 Task: Create New Customer with Customer Name: Bar Louie, Billing Address Line1: 1405 Camden Street, Billing Address Line2:  Reno, Billing Address Line3:  Nevada 89501
Action: Mouse moved to (149, 24)
Screenshot: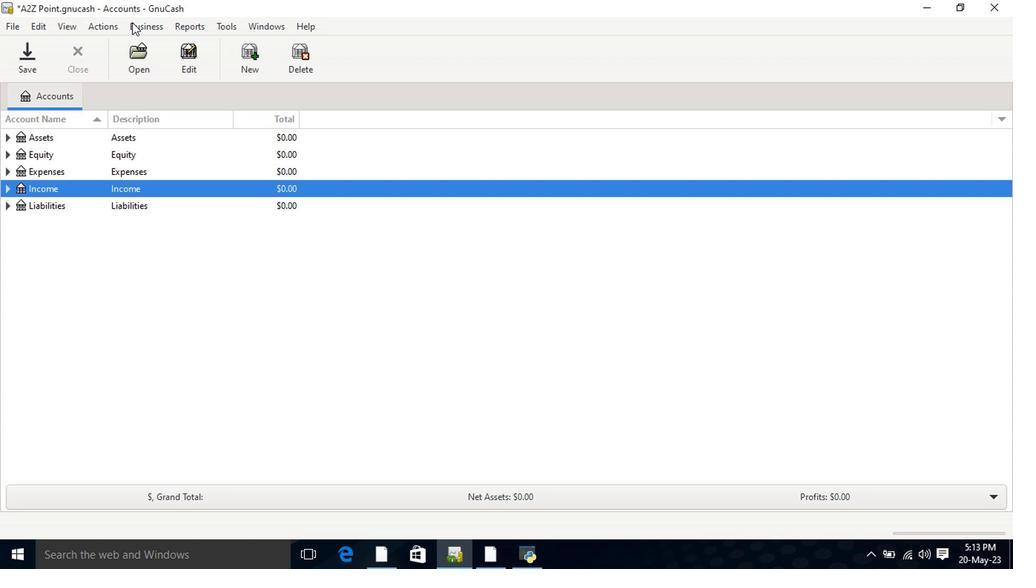 
Action: Mouse pressed left at (149, 24)
Screenshot: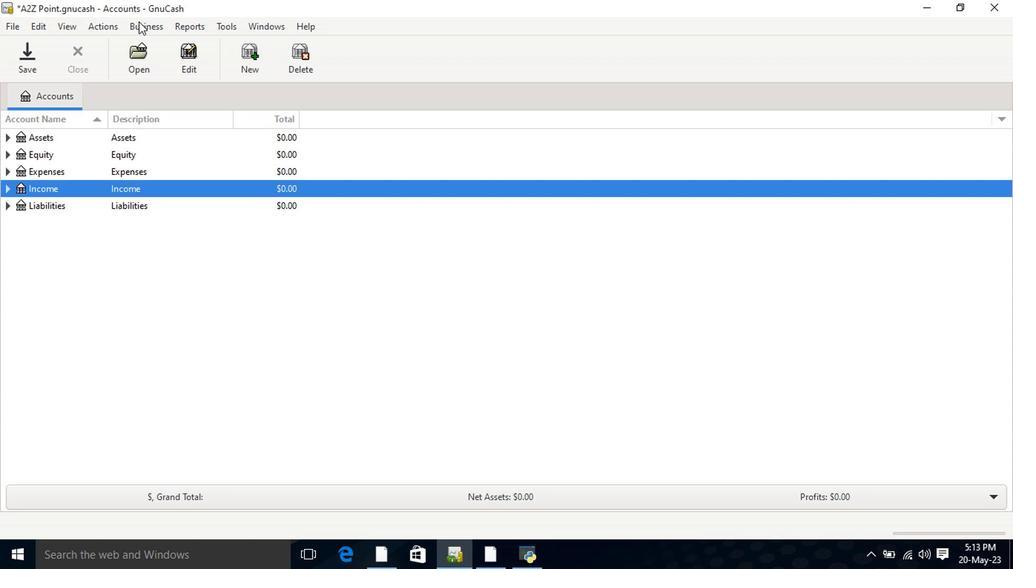 
Action: Mouse moved to (163, 46)
Screenshot: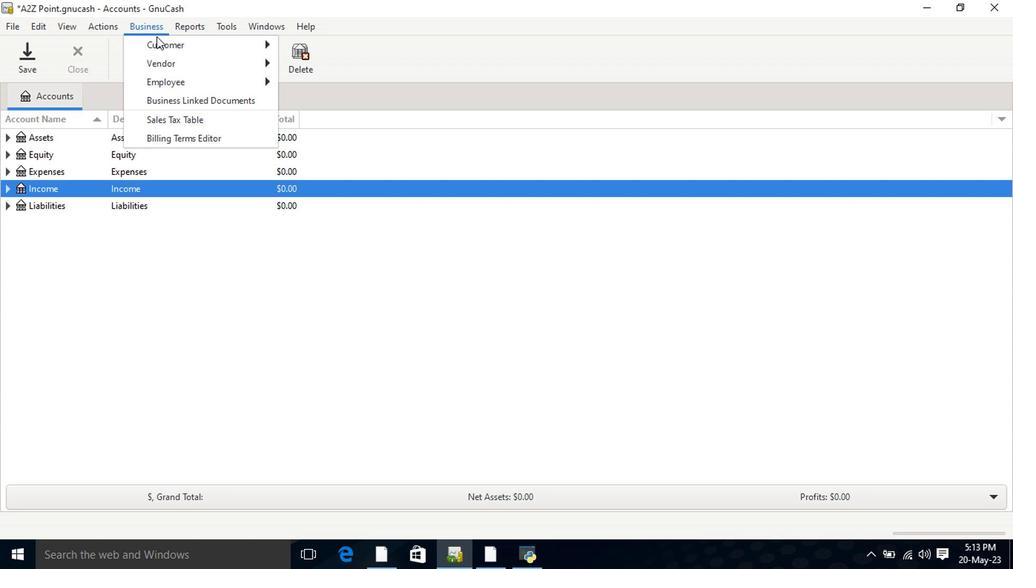 
Action: Mouse pressed left at (163, 46)
Screenshot: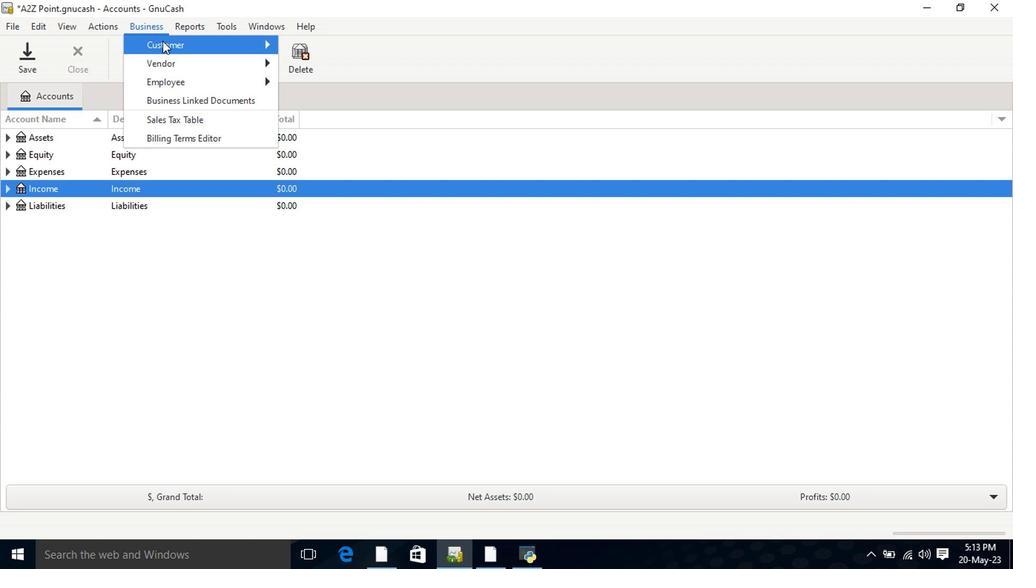 
Action: Mouse moved to (317, 64)
Screenshot: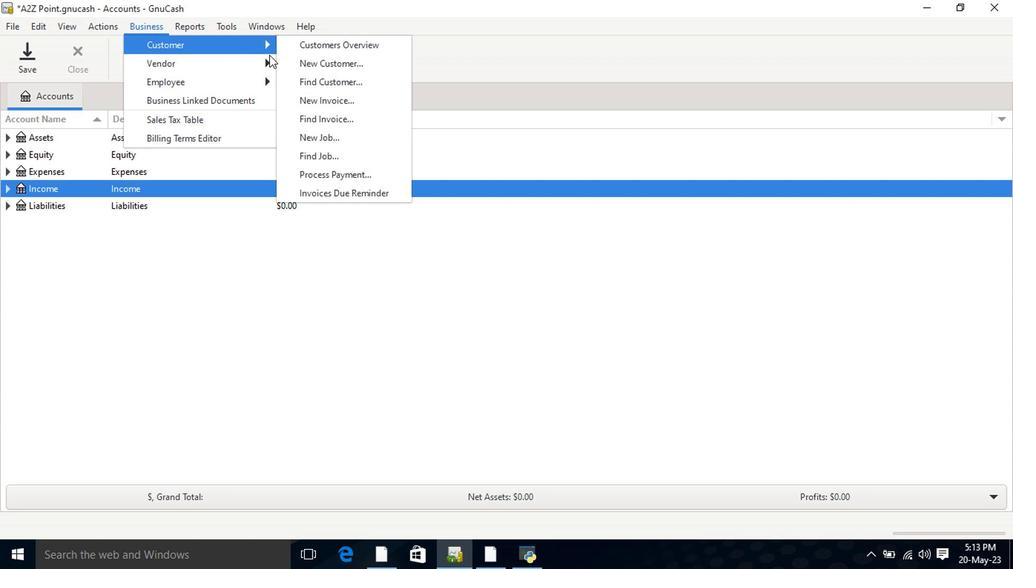 
Action: Mouse pressed left at (317, 64)
Screenshot: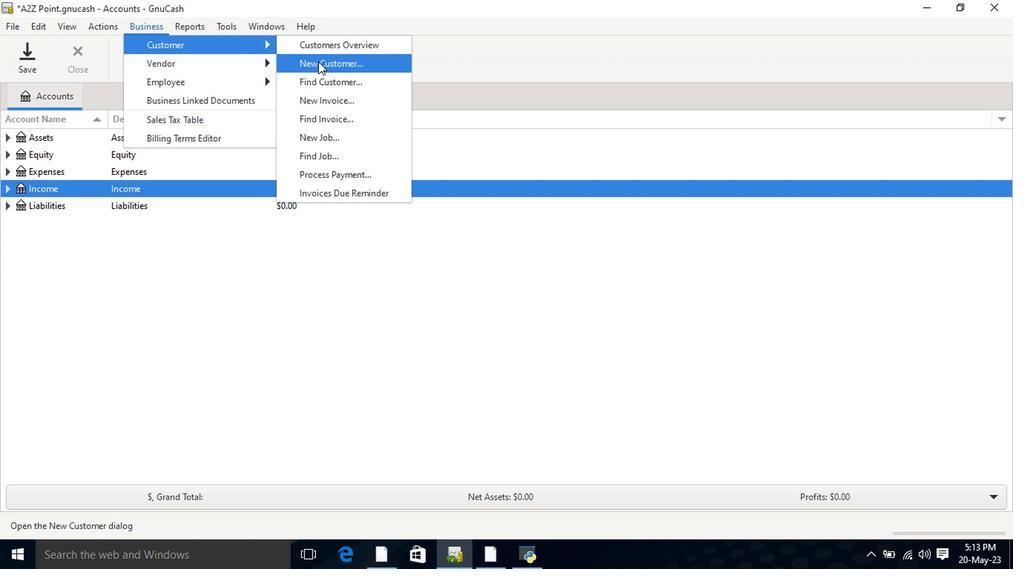 
Action: Mouse moved to (468, 182)
Screenshot: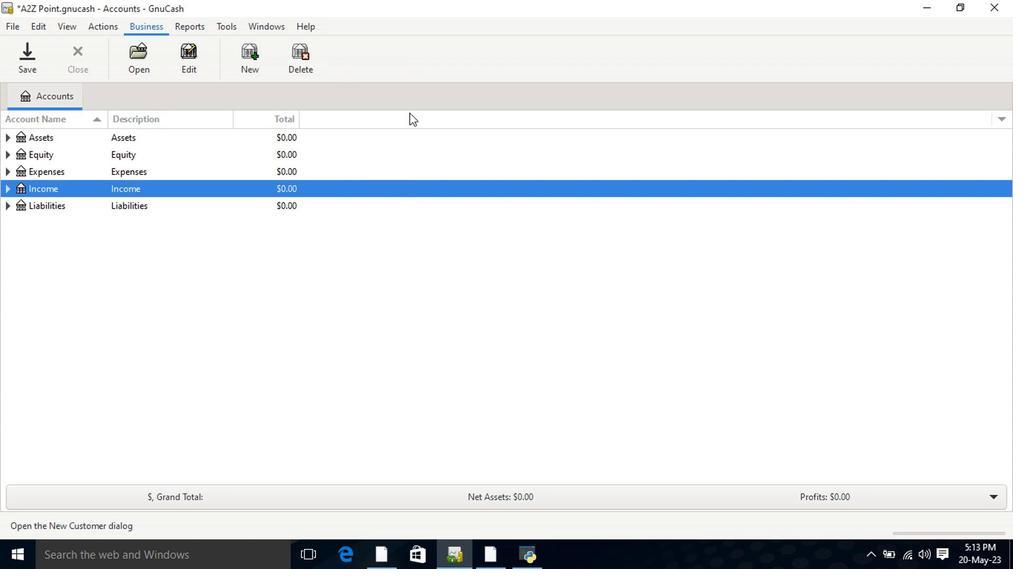 
Action: Key pressed <Key.shift>Bar<Key.space><Key.shift><Key.shift>Louie<Key.tab><Key.tab><Key.tab>1405<Key.space><Key.shift>Camden<Key.space><Key.shift>Street<Key.tab><Key.shift>Reno<Key.tab><Key.shift>Nevada<Key.space>89501
Screenshot: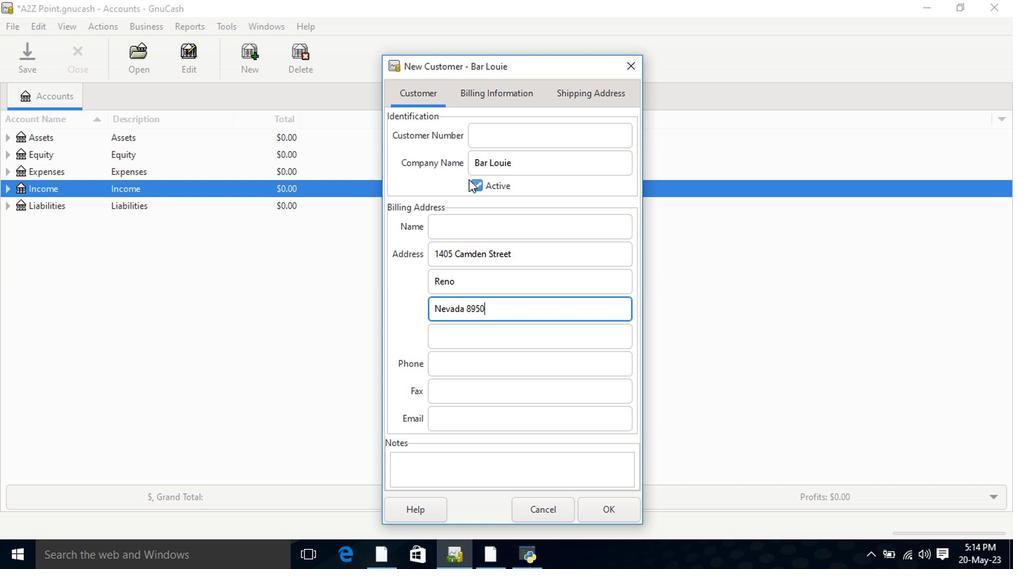 
Action: Mouse moved to (611, 514)
Screenshot: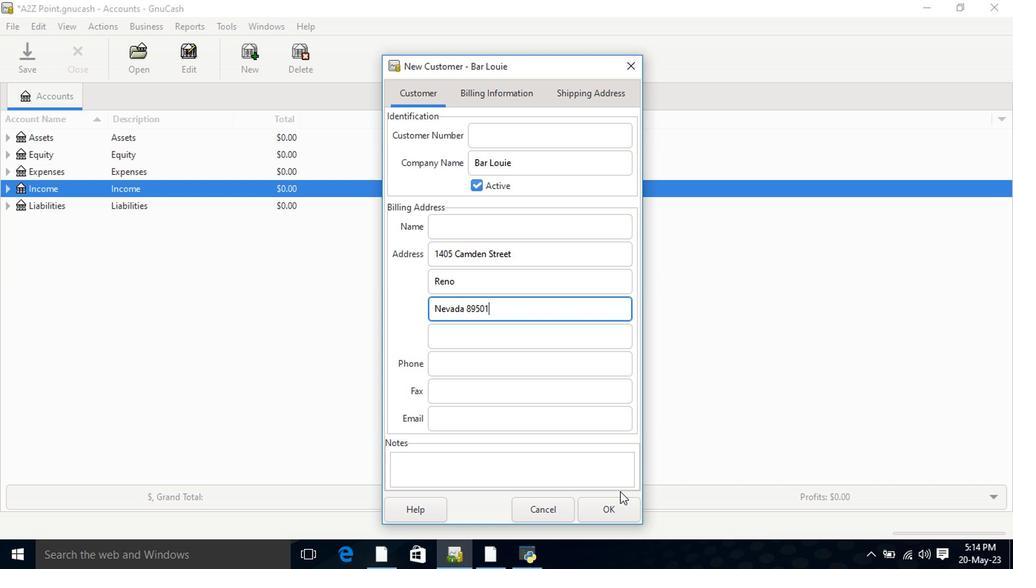 
Action: Mouse pressed left at (611, 514)
Screenshot: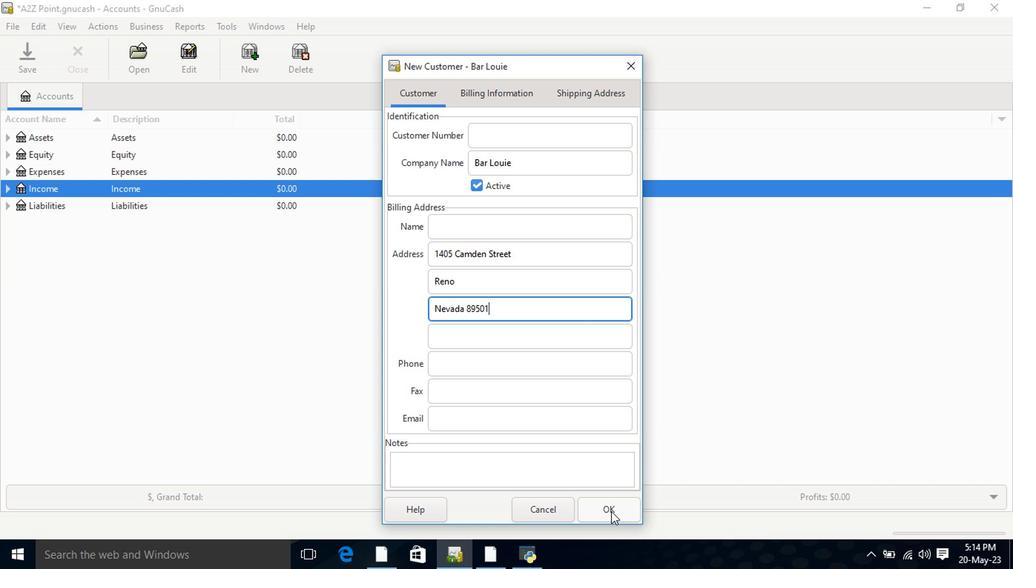 
